 Task: Add Laird Superfood Focused Energy Medium Roast Single Serve Functional Coffee Pods 10 Pack to the cart.
Action: Mouse moved to (20, 121)
Screenshot: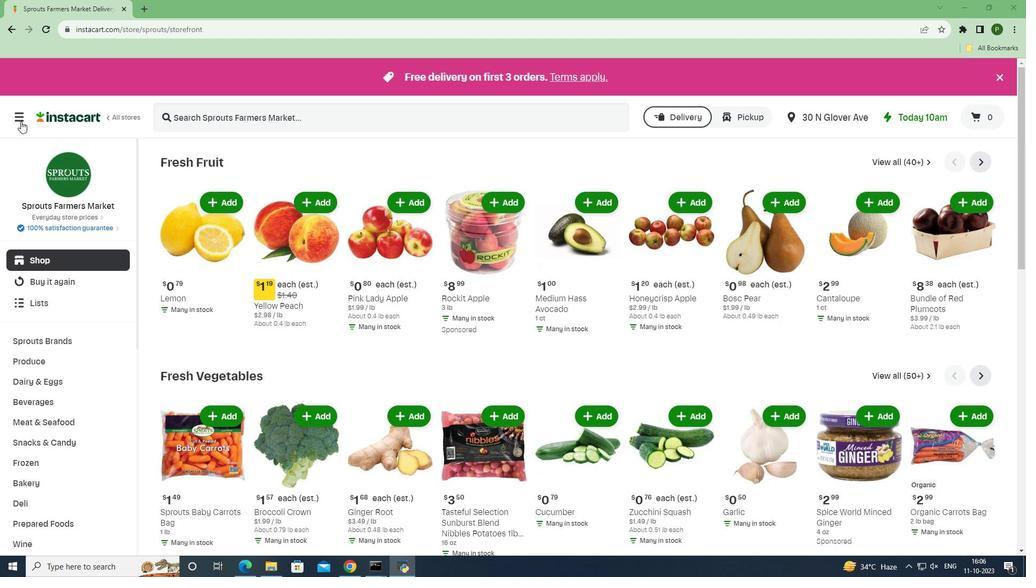 
Action: Mouse pressed left at (20, 121)
Screenshot: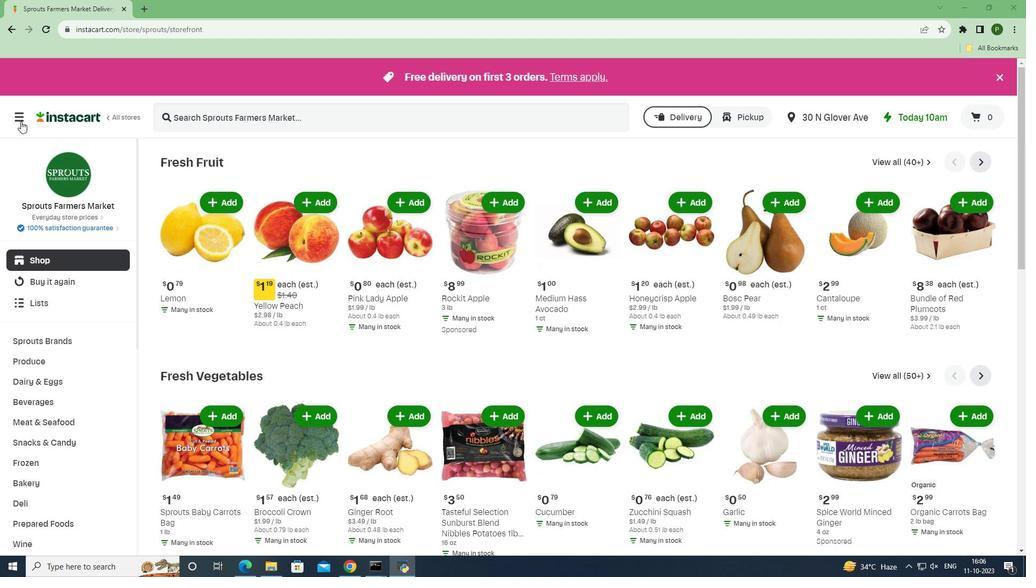 
Action: Mouse moved to (56, 275)
Screenshot: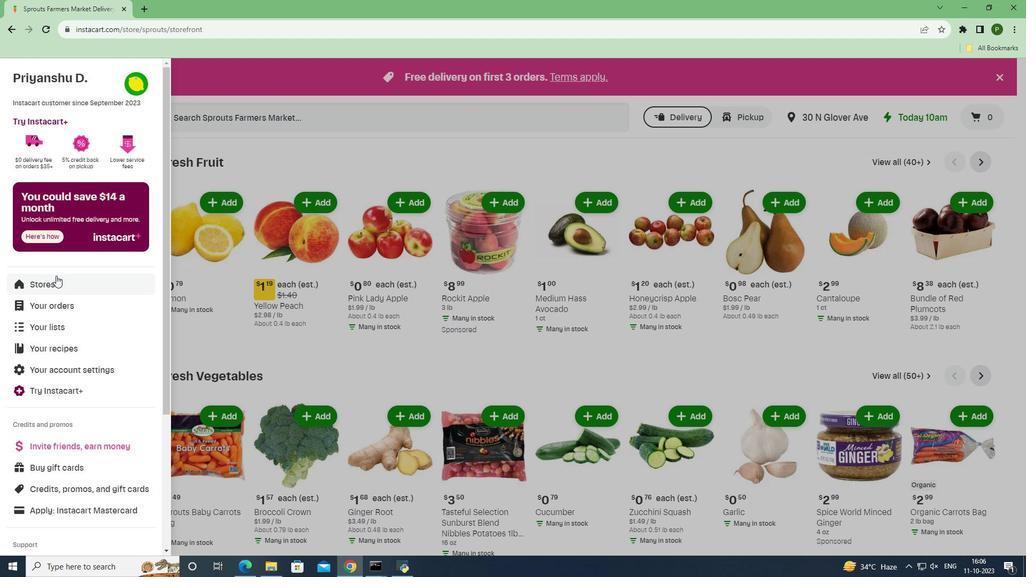 
Action: Mouse pressed left at (56, 275)
Screenshot: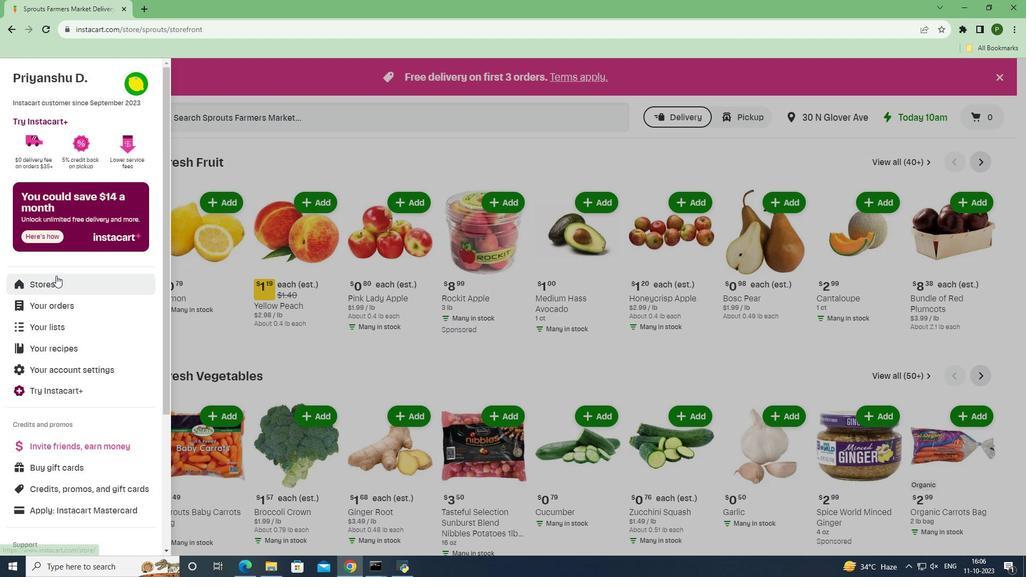 
Action: Mouse moved to (237, 125)
Screenshot: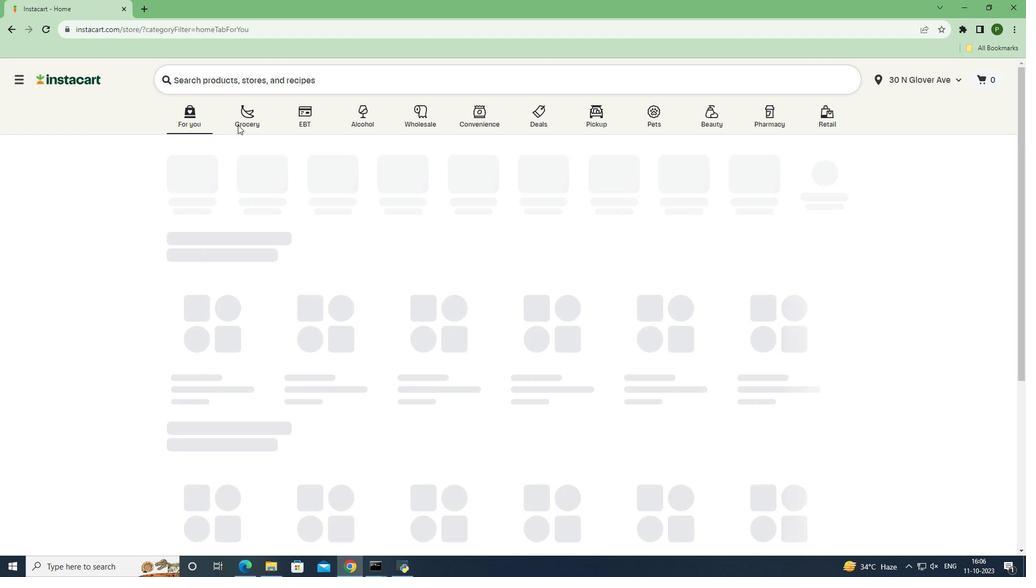 
Action: Mouse pressed left at (237, 125)
Screenshot: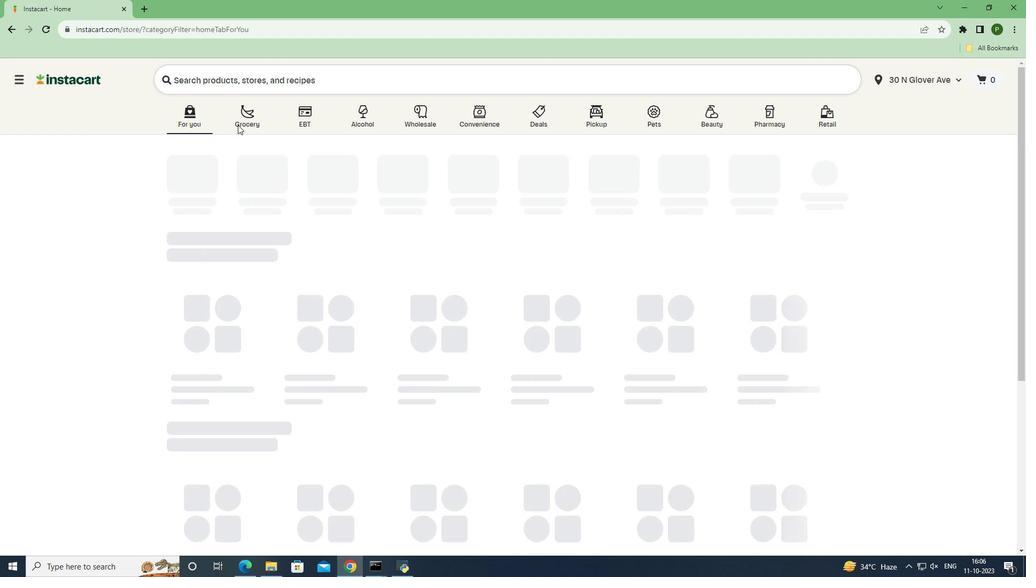 
Action: Mouse moved to (448, 251)
Screenshot: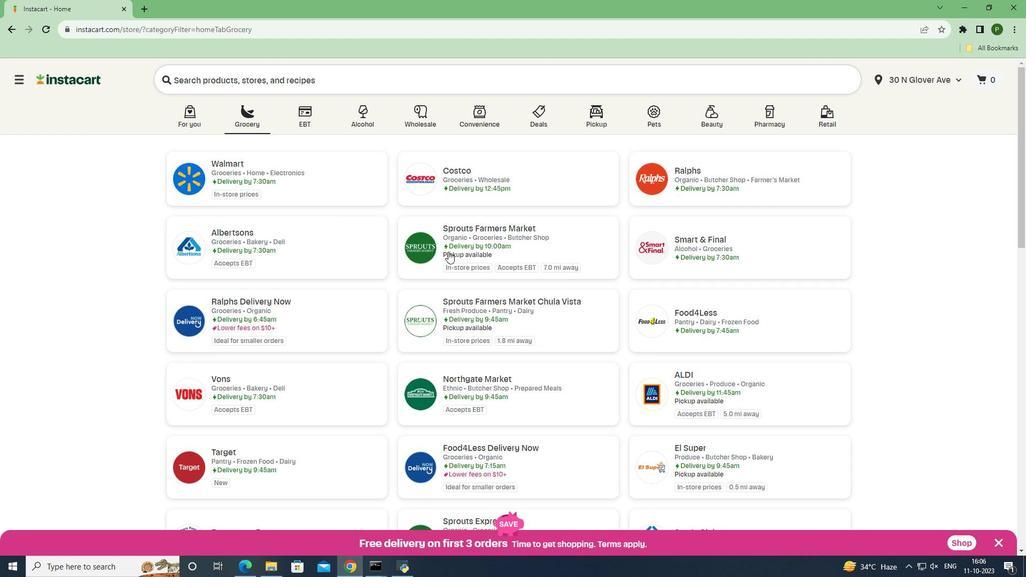 
Action: Mouse pressed left at (448, 251)
Screenshot: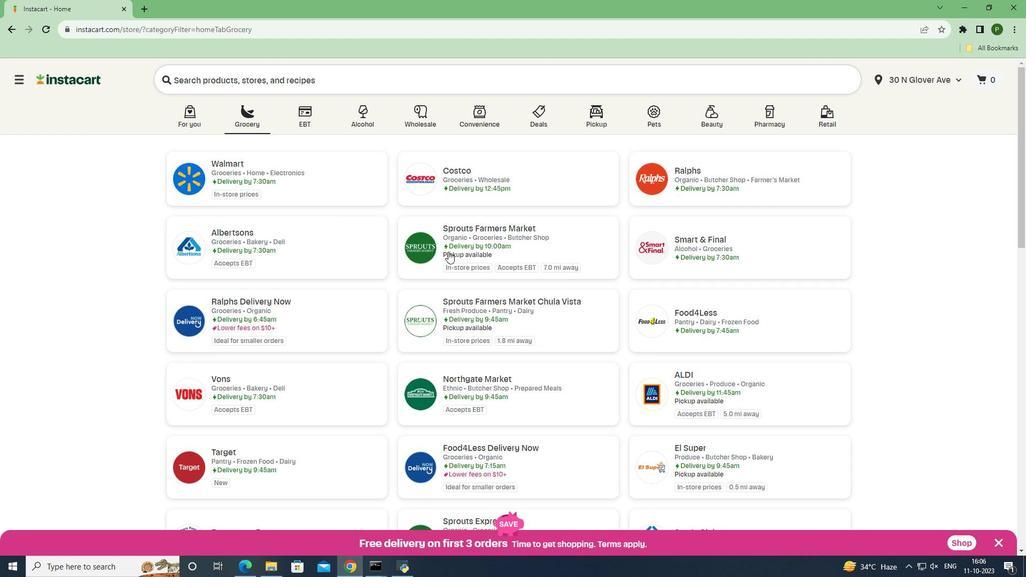 
Action: Mouse moved to (33, 400)
Screenshot: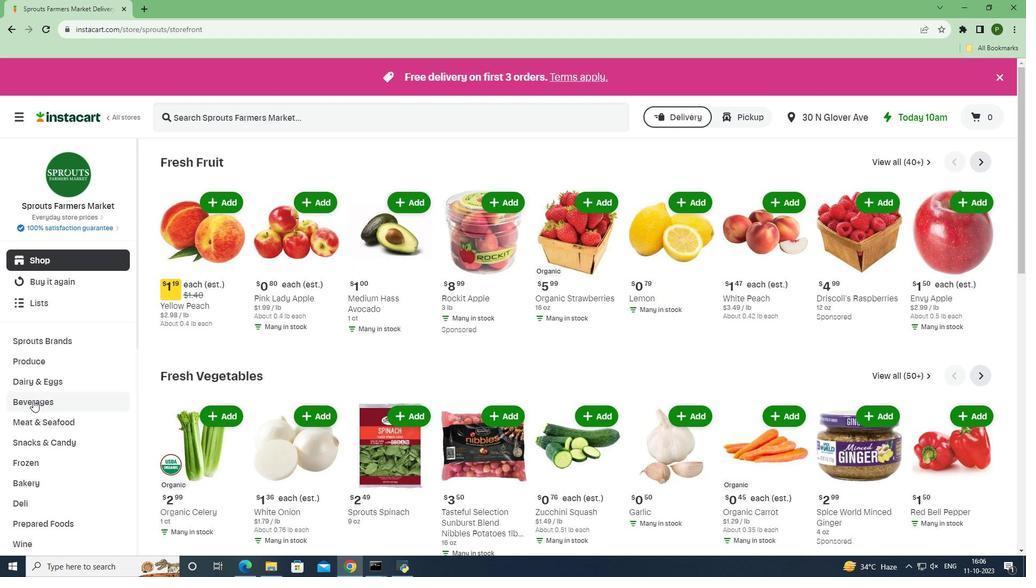 
Action: Mouse pressed left at (33, 400)
Screenshot: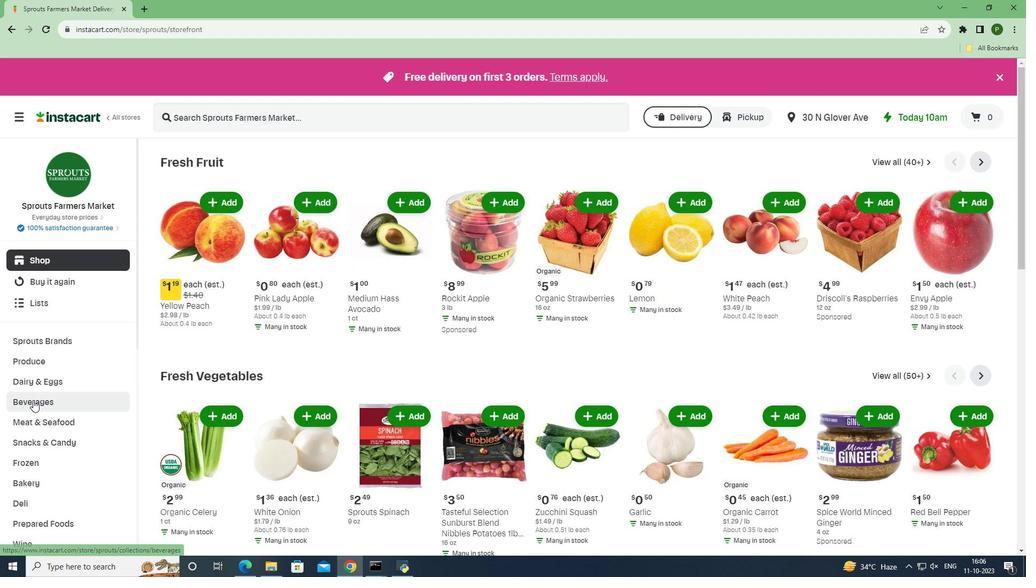 
Action: Mouse moved to (40, 463)
Screenshot: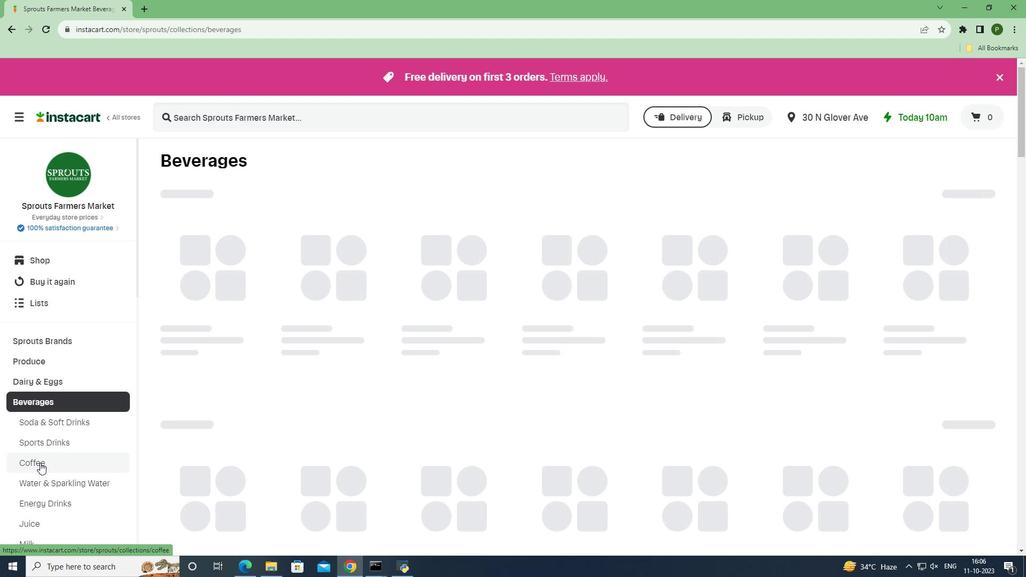 
Action: Mouse pressed left at (40, 463)
Screenshot: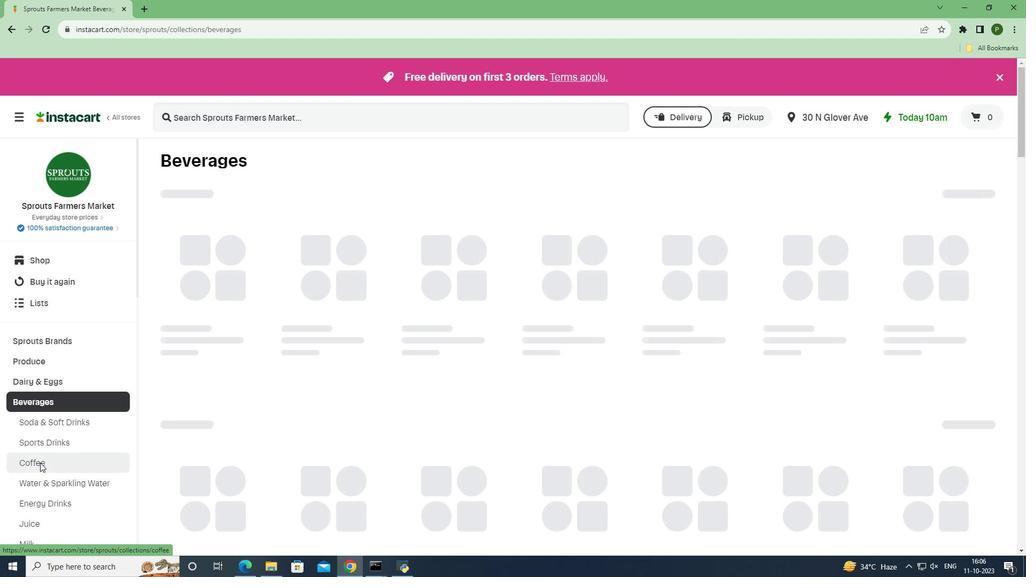 
Action: Mouse moved to (189, 119)
Screenshot: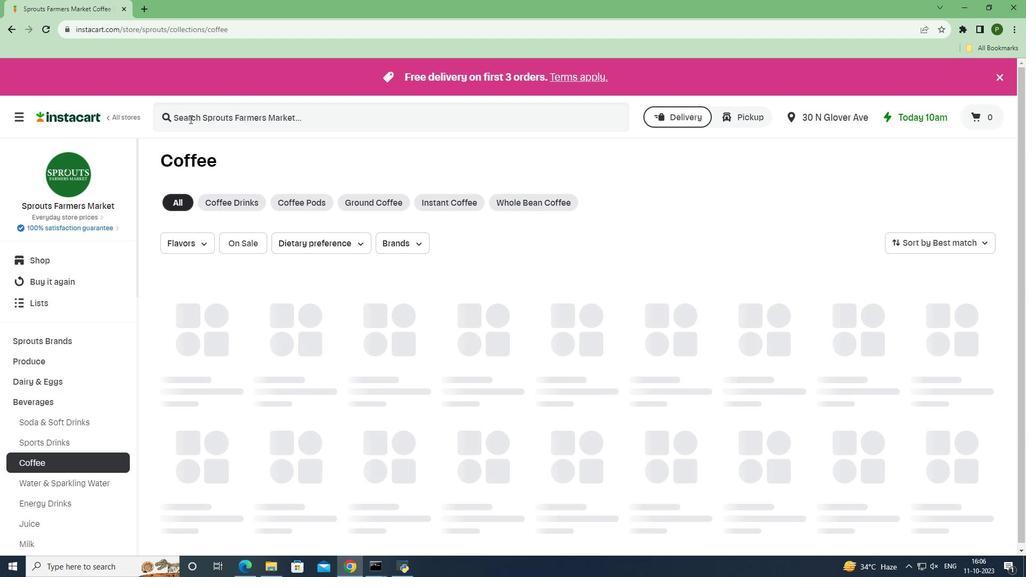 
Action: Mouse pressed left at (189, 119)
Screenshot: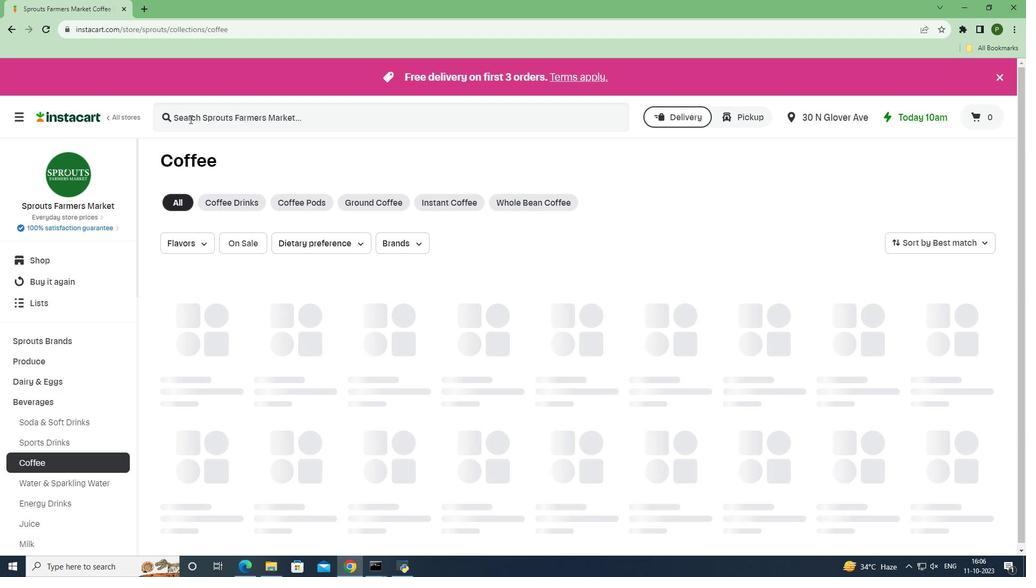
Action: Key pressed <Key.caps_lock>L<Key.caps_lock>aird<Key.space><Key.caps_lock>S<Key.caps_lock>uperfood<Key.space><Key.caps_lock>F<Key.caps_lock>ocused<Key.space><Key.caps_lock>E<Key.caps_lock>nergy<Key.space><Key.caps_lock>M<Key.caps_lock>edium<Key.space><Key.caps_lock>R<Key.caps_lock>oast<Key.space><Key.caps_lock>S<Key.caps_lock>ingle<Key.space><Key.caps_lock>S<Key.caps_lock>erve<Key.space><Key.caps_lock>F<Key.caps_lock>unctional<Key.space><Key.caps_lock>C<Key.caps_lock>offee<Key.space><Key.caps_lock>P<Key.caps_lock>ods<Key.space>10<Key.space><Key.caps_lock>P<Key.caps_lock>ack<Key.space><Key.enter>
Screenshot: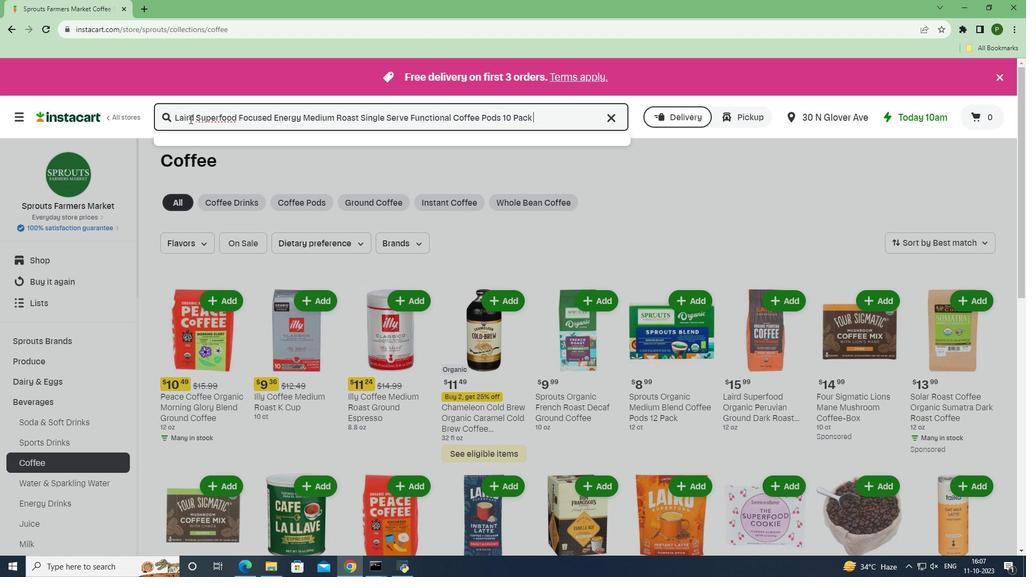 
Action: Mouse moved to (275, 228)
Screenshot: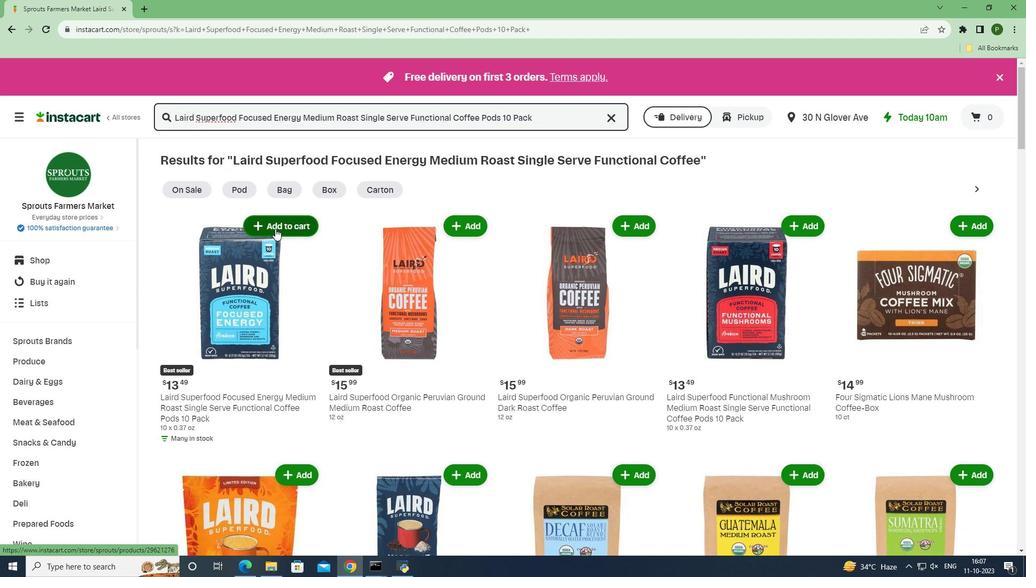 
Action: Mouse pressed left at (275, 228)
Screenshot: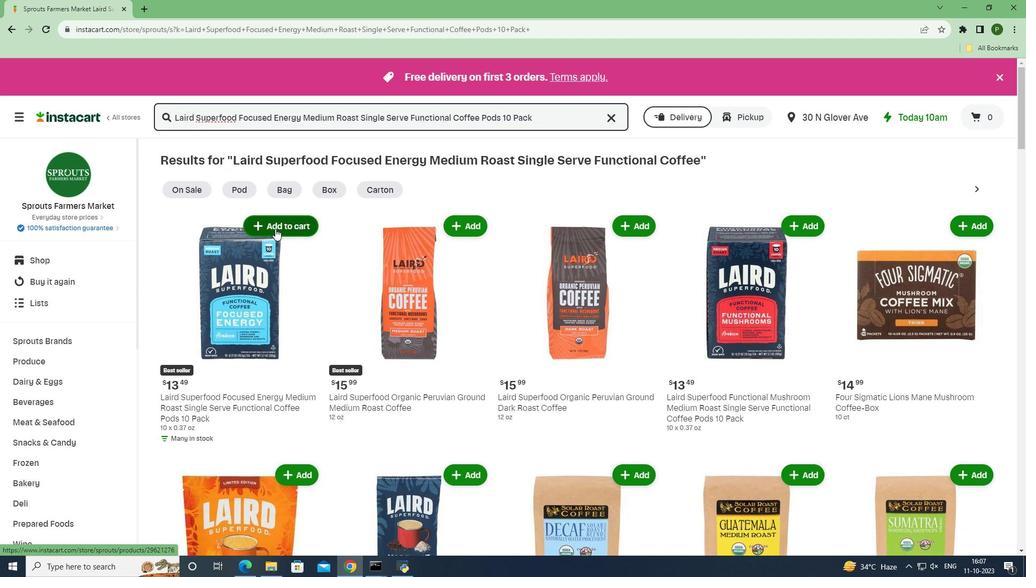
Action: Mouse moved to (321, 266)
Screenshot: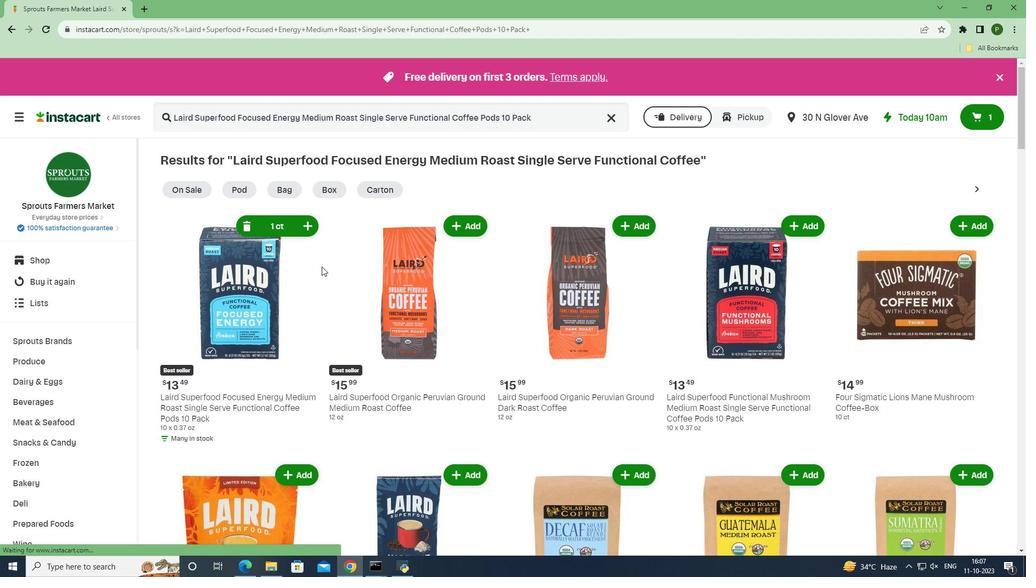 
